Task: Create a section Automated Code Review Sprint and in the section, add a milestone Remote Work Enablement in the project AgileDesign
Action: Mouse moved to (232, 523)
Screenshot: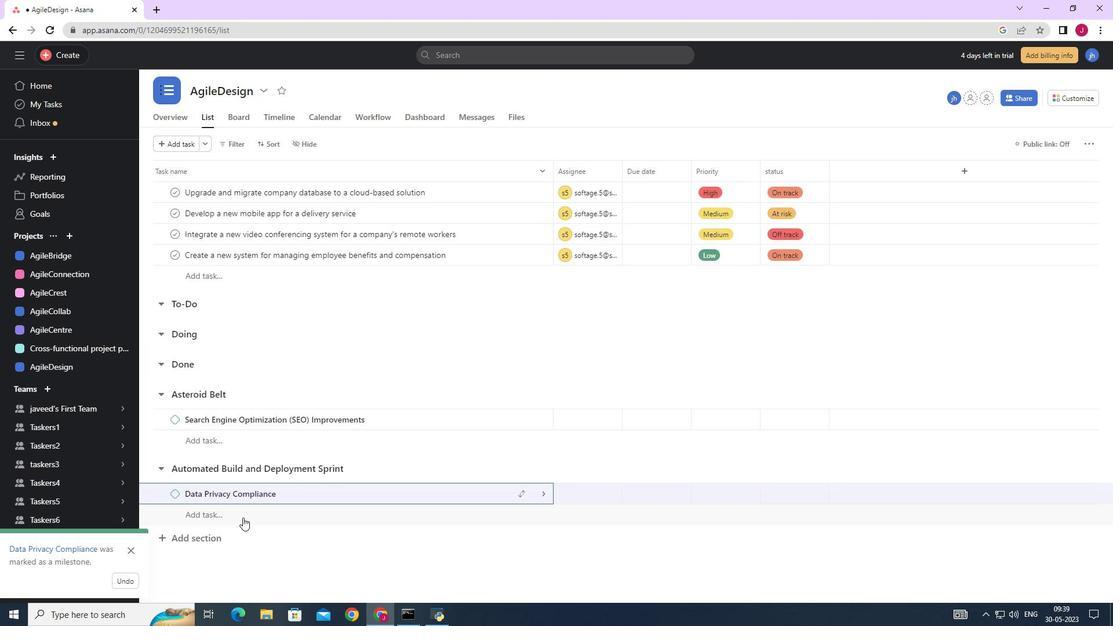 
Action: Mouse scrolled (232, 522) with delta (0, 0)
Screenshot: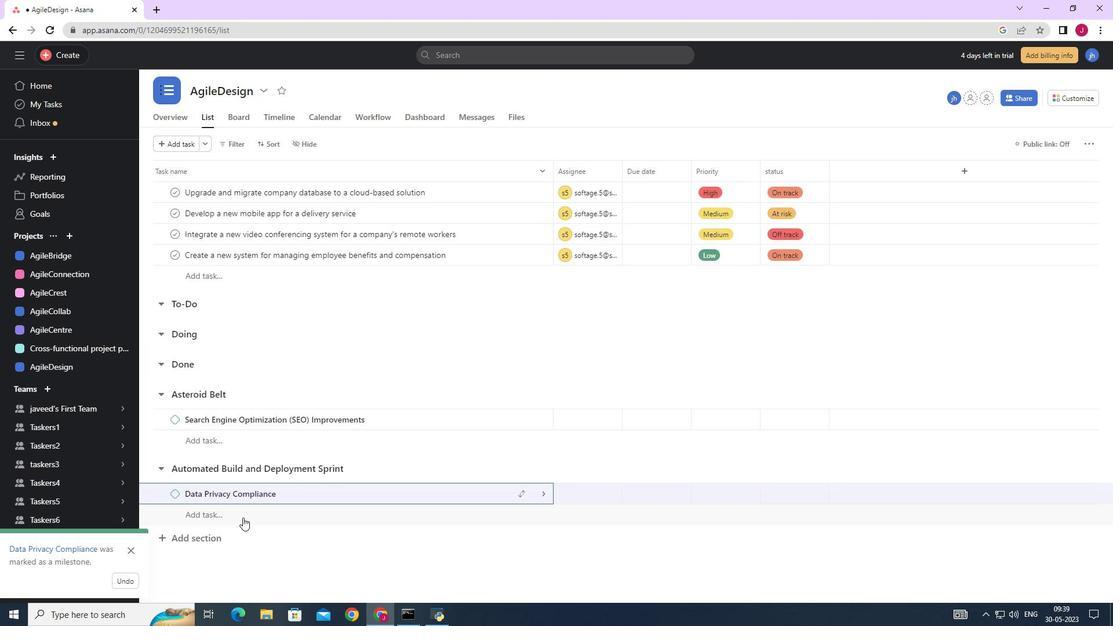 
Action: Mouse moved to (231, 523)
Screenshot: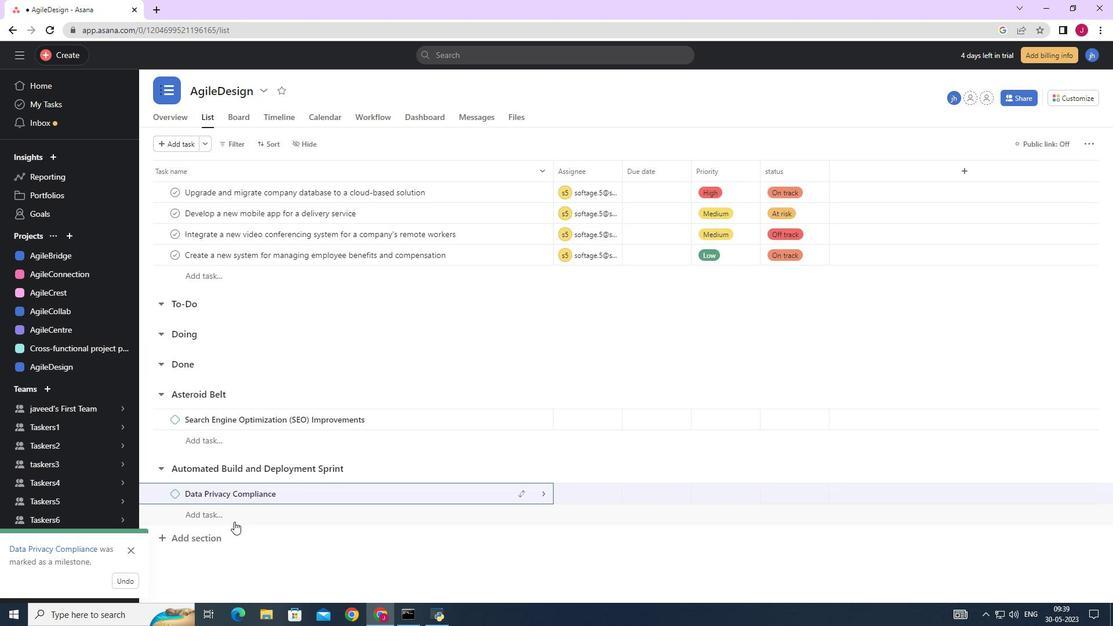 
Action: Mouse scrolled (231, 522) with delta (0, 0)
Screenshot: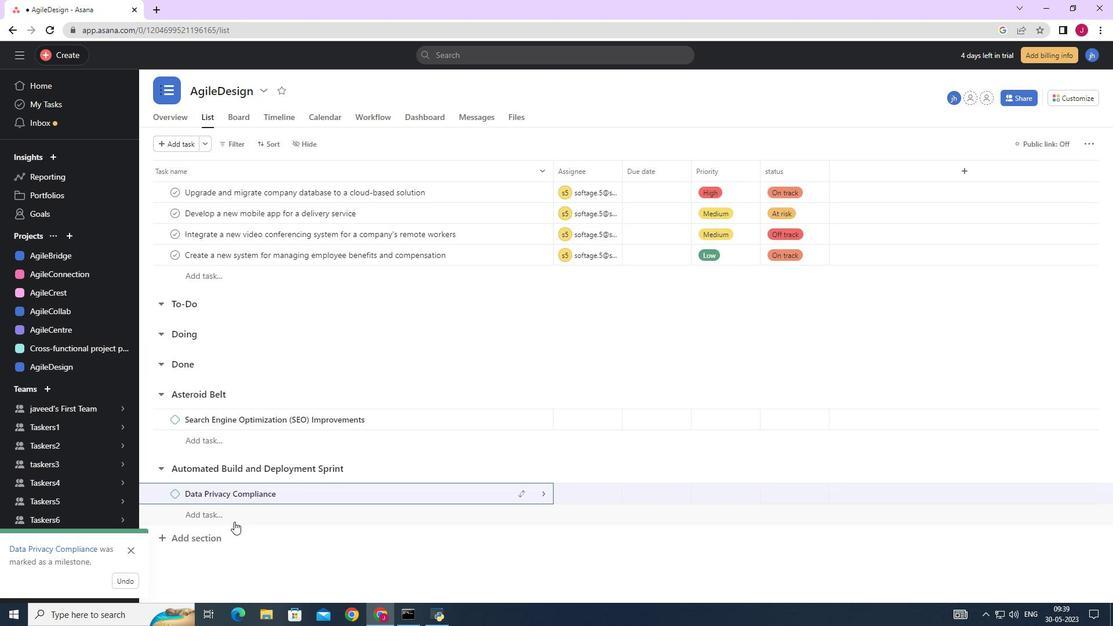 
Action: Mouse scrolled (231, 522) with delta (0, 0)
Screenshot: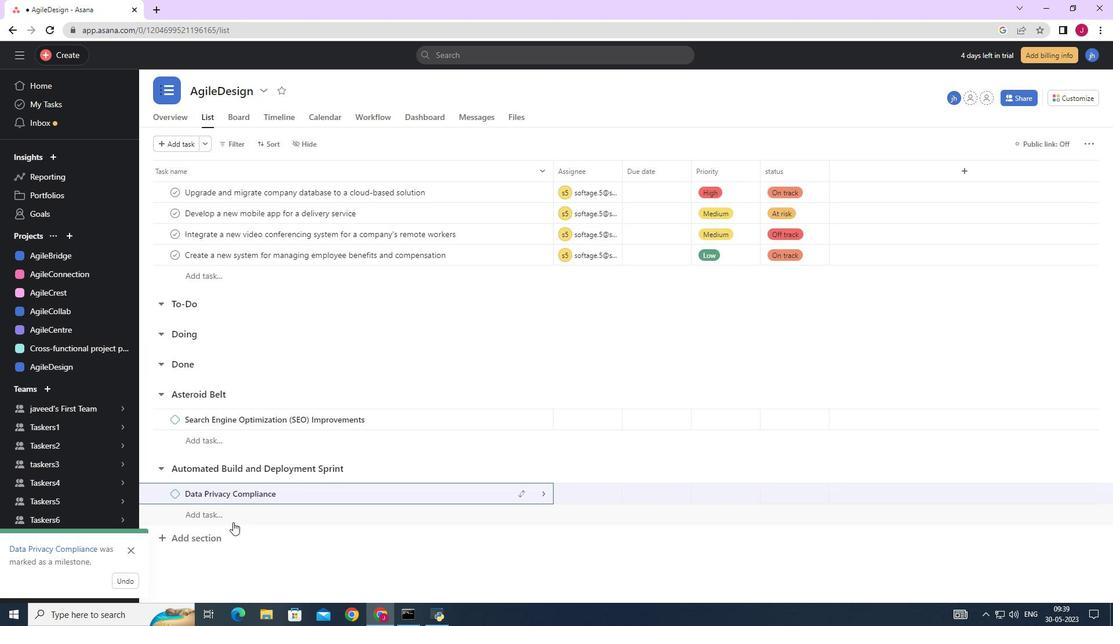 
Action: Mouse moved to (201, 538)
Screenshot: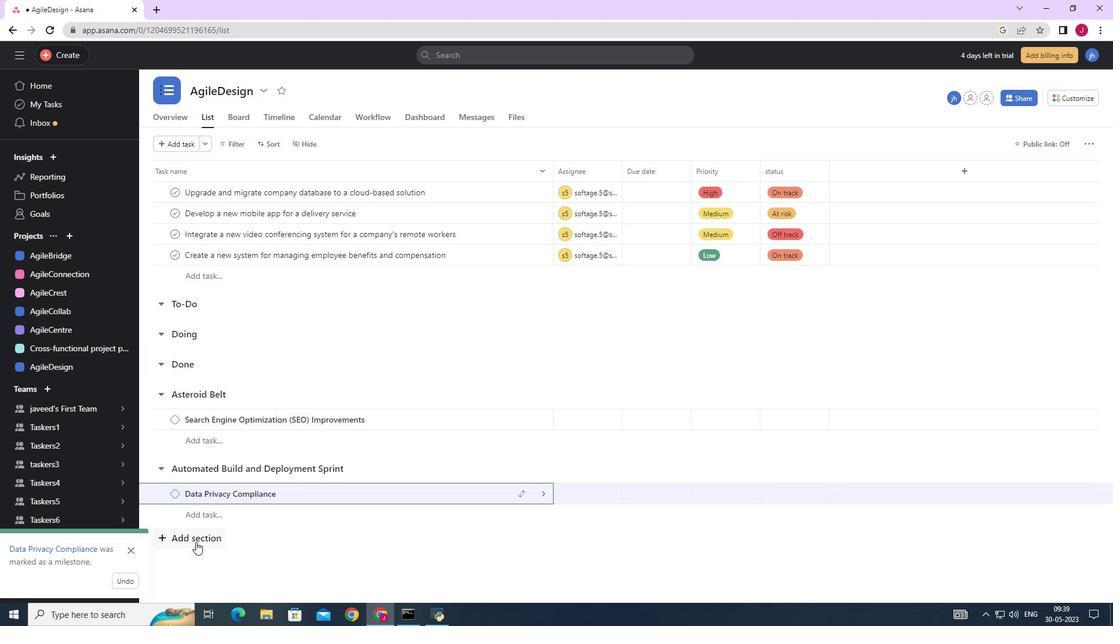 
Action: Mouse pressed left at (201, 538)
Screenshot: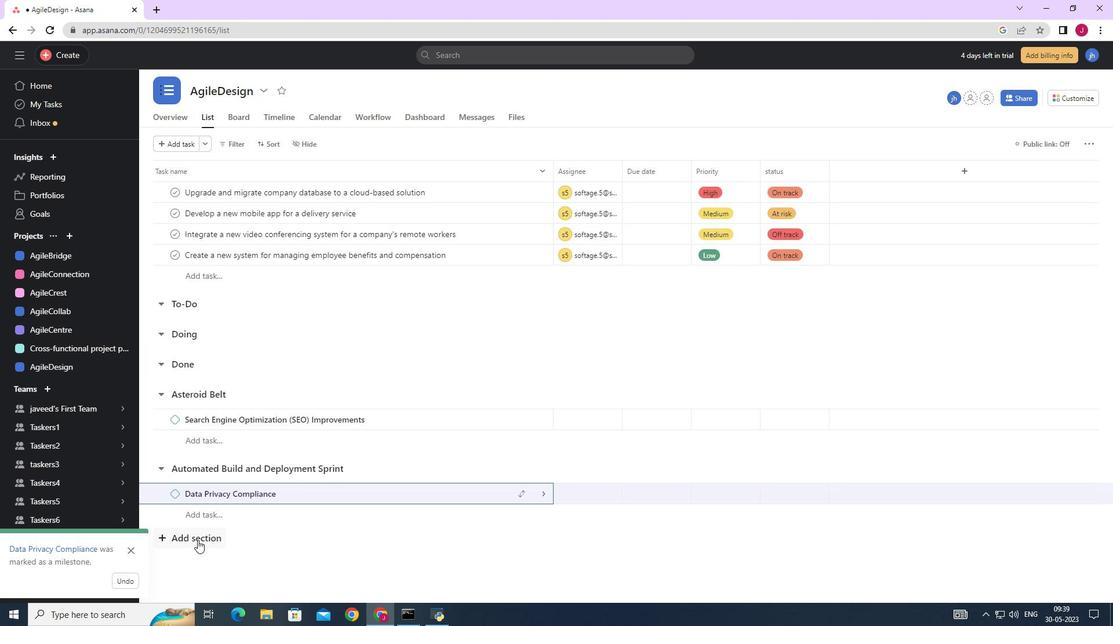 
Action: Mouse moved to (251, 534)
Screenshot: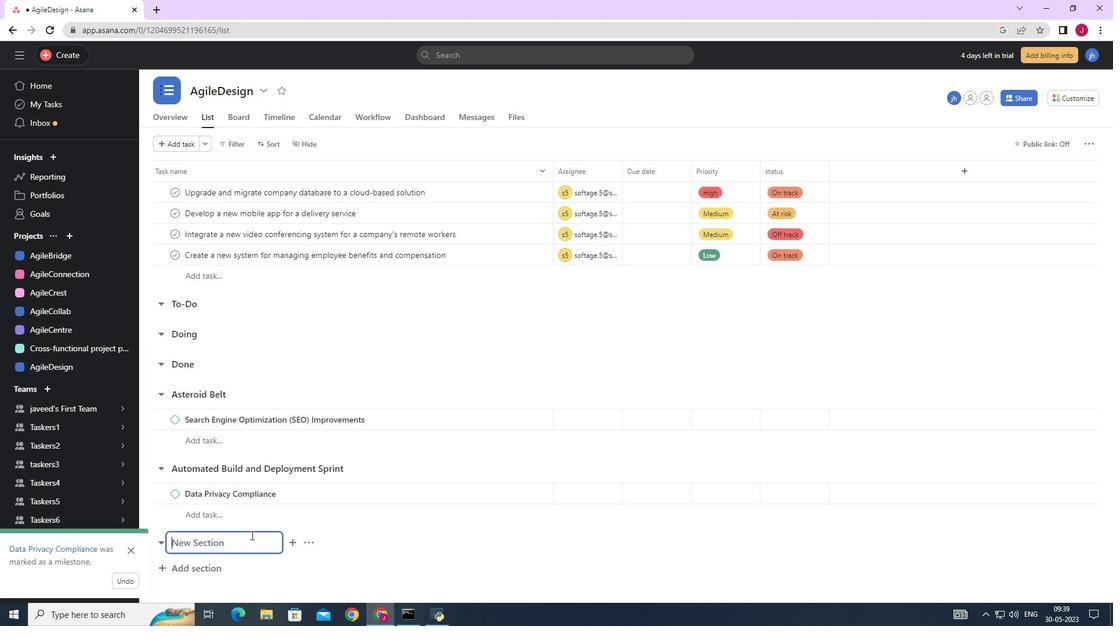 
Action: Key pressed <Key.caps_lock>A<Key.caps_lock>utomated<Key.space><Key.caps_lock>C<Key.caps_lock>ode<Key.space><Key.caps_lock>R<Key.caps_lock>eview<Key.space><Key.caps_lock>S<Key.caps_lock>print<Key.enter><Key.caps_lock>R<Key.caps_lock>emote<Key.space>work<Key.space><Key.caps_lock>E<Key.caps_lock>nablement<Key.space>
Screenshot: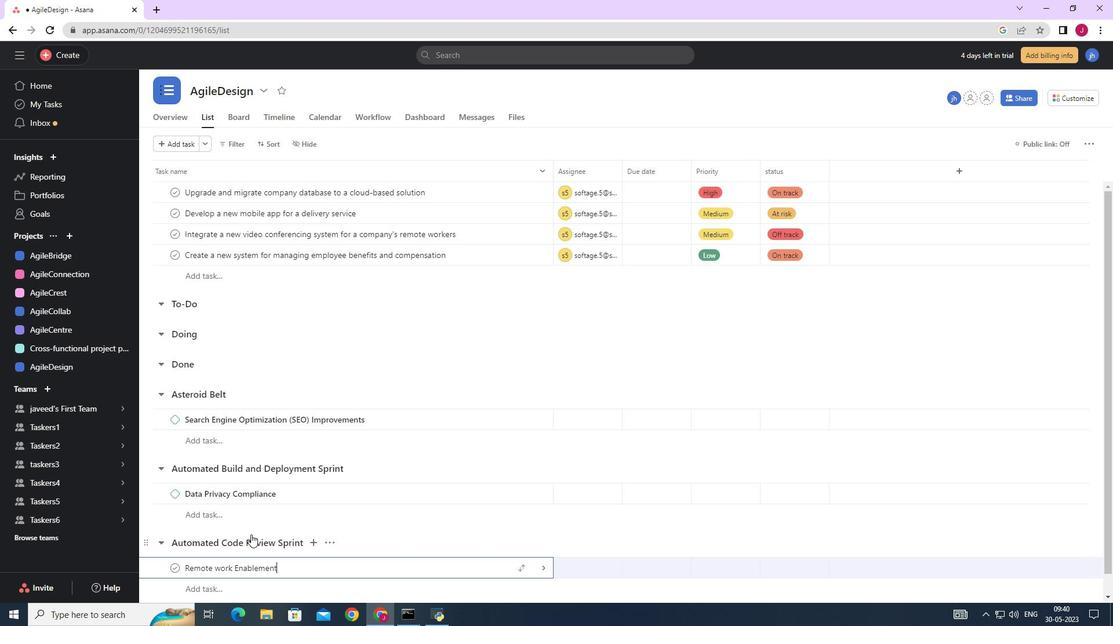 
Action: Mouse moved to (547, 569)
Screenshot: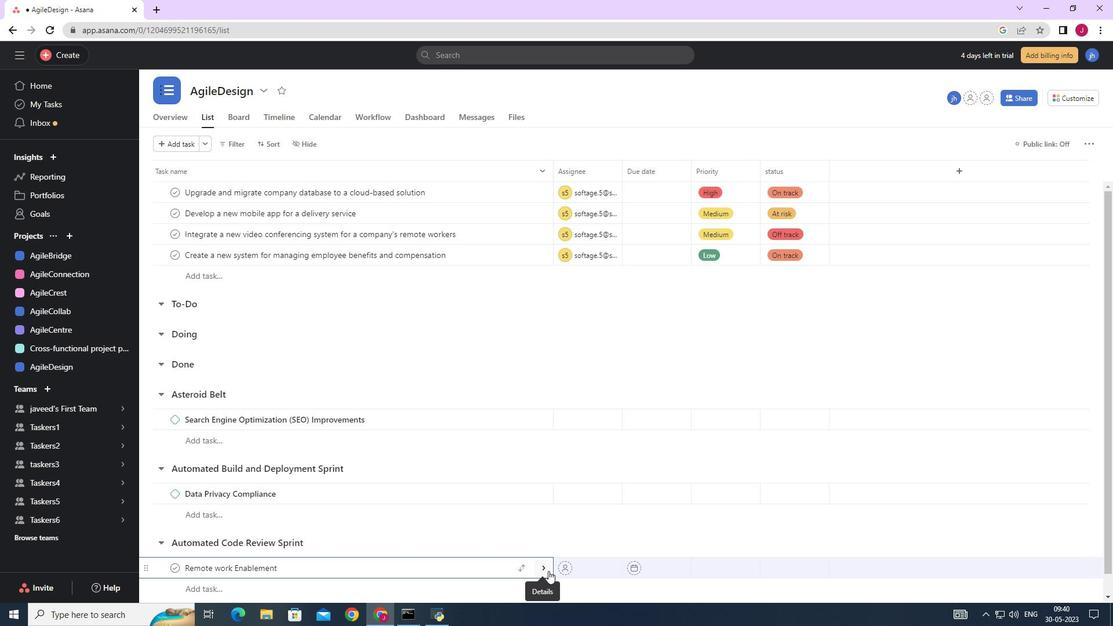 
Action: Mouse pressed left at (547, 569)
Screenshot: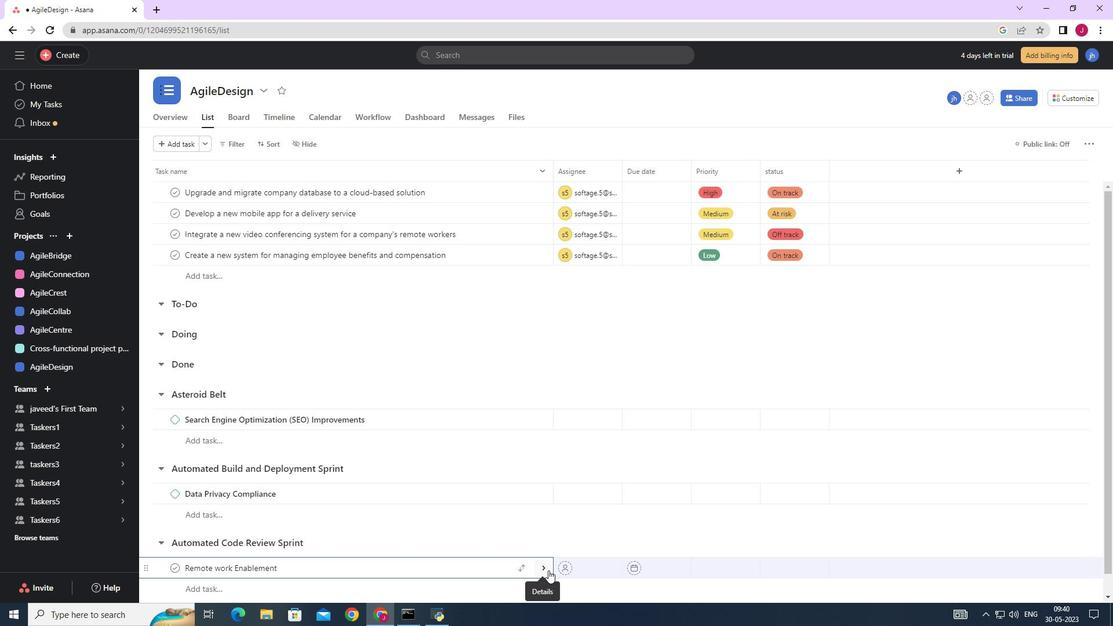 
Action: Mouse moved to (1066, 142)
Screenshot: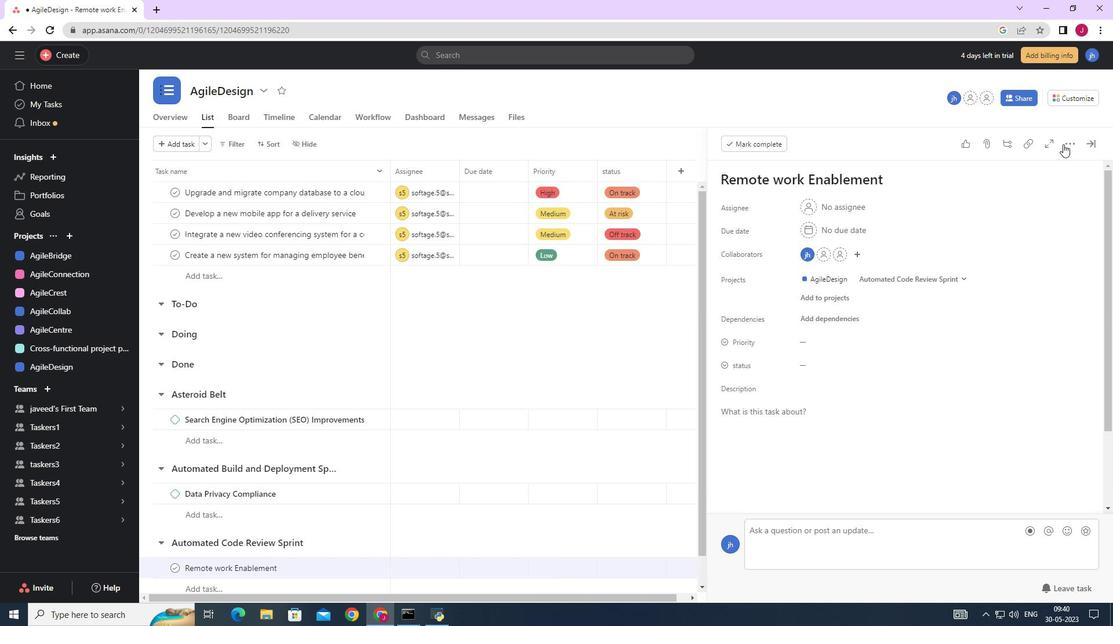 
Action: Mouse pressed left at (1066, 142)
Screenshot: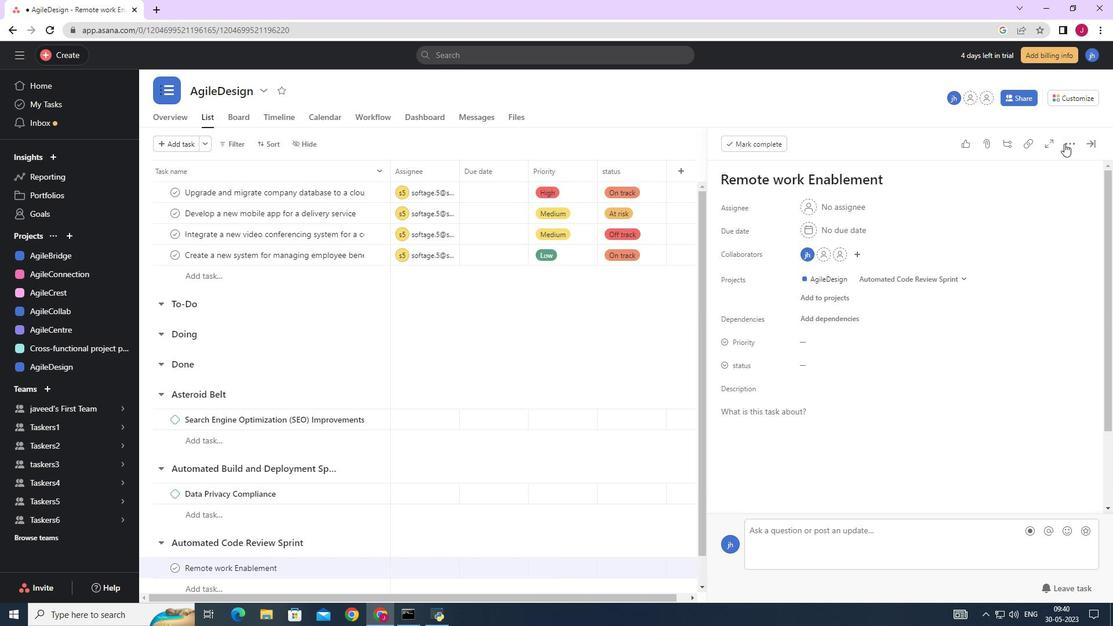 
Action: Mouse moved to (971, 187)
Screenshot: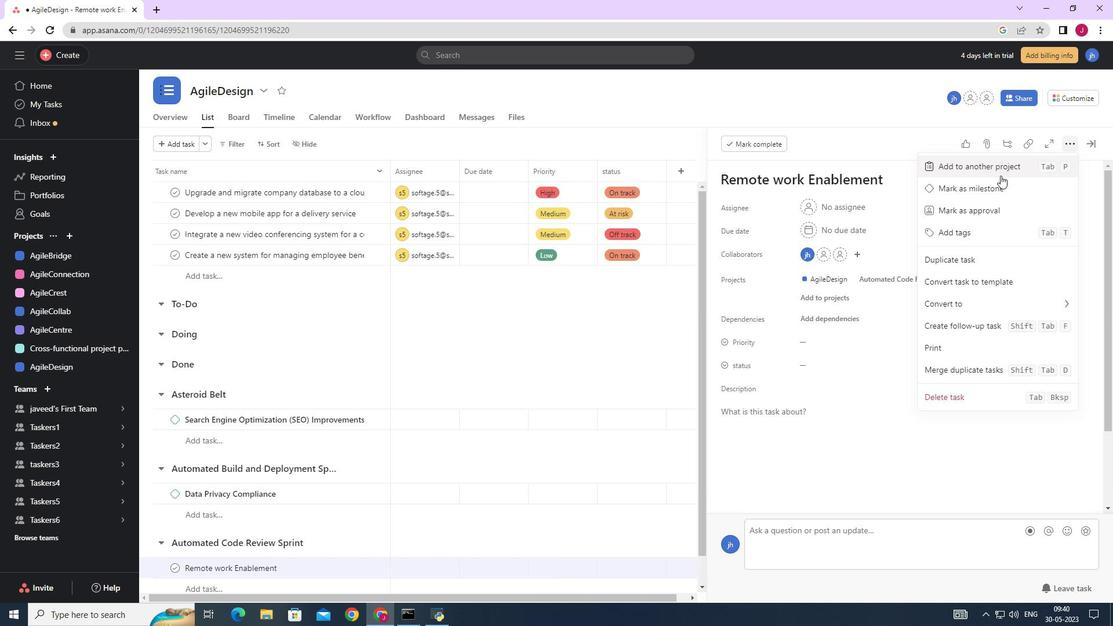 
Action: Mouse pressed left at (971, 187)
Screenshot: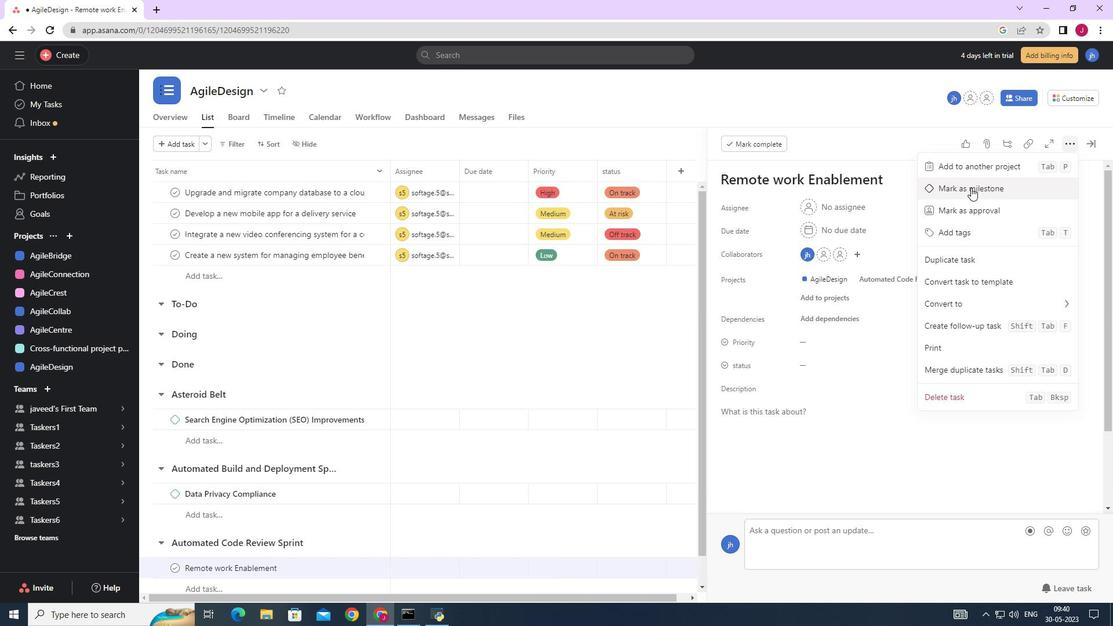 
Action: Mouse moved to (530, 338)
Screenshot: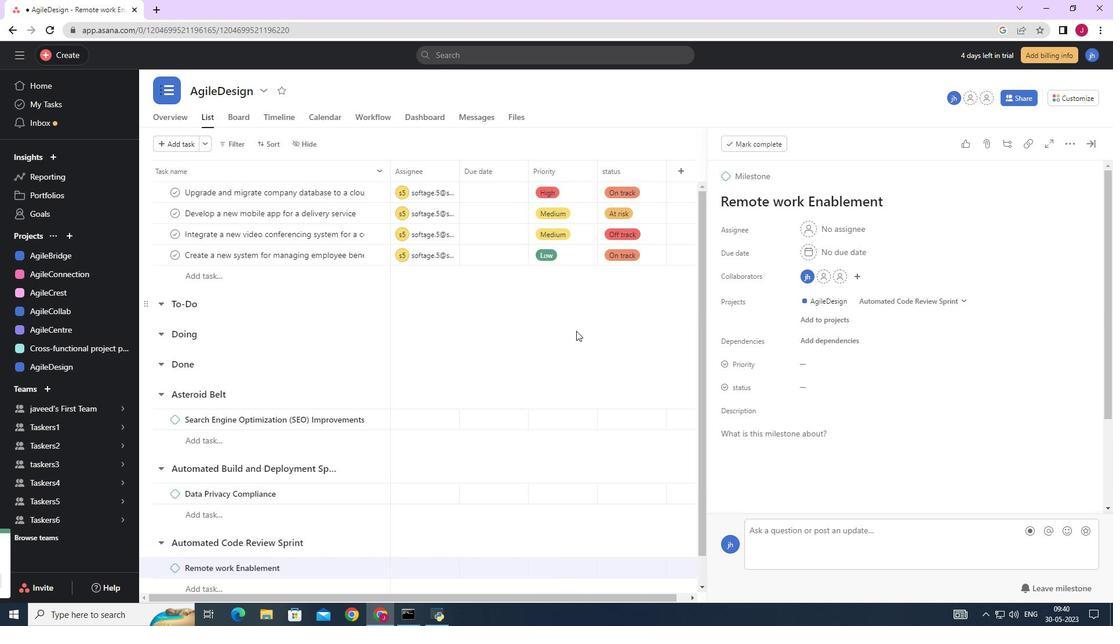 
